 Task: Use the formula "BASE" in spreadsheet "Project portfolio".
Action: Mouse moved to (103, 94)
Screenshot: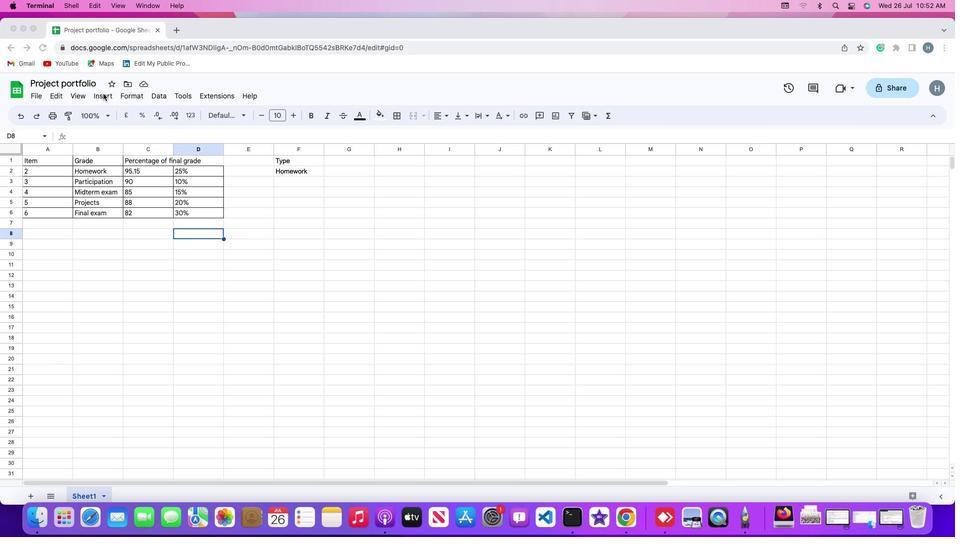 
Action: Mouse pressed left at (103, 94)
Screenshot: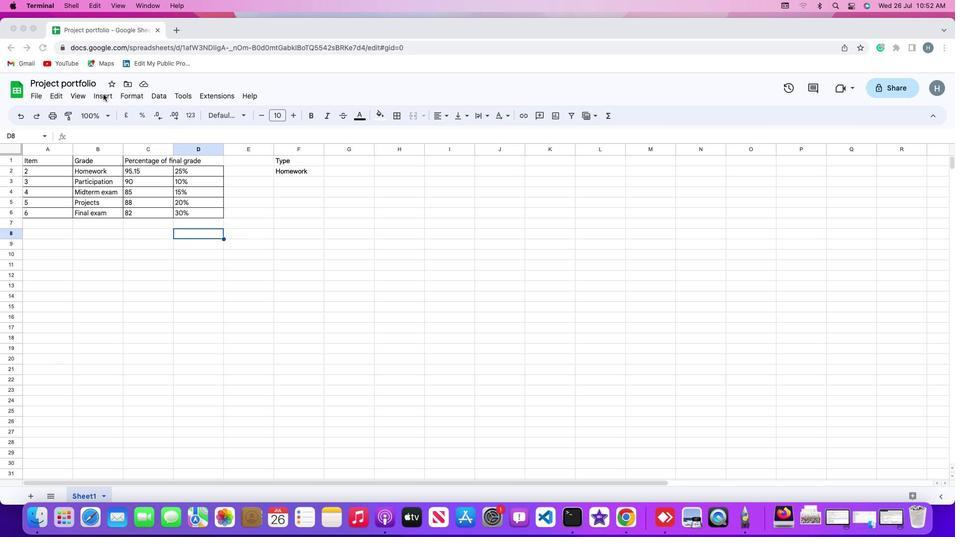
Action: Mouse moved to (106, 94)
Screenshot: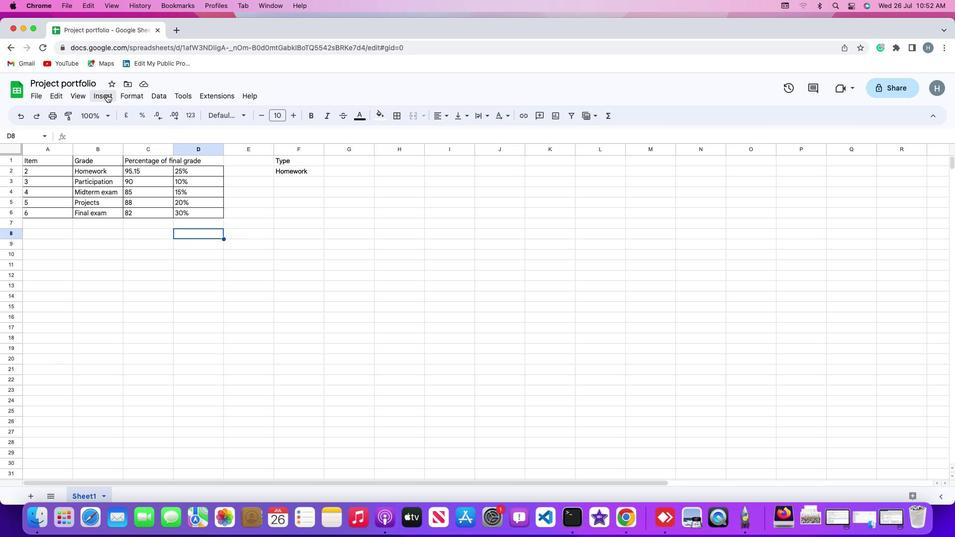 
Action: Mouse pressed left at (106, 94)
Screenshot: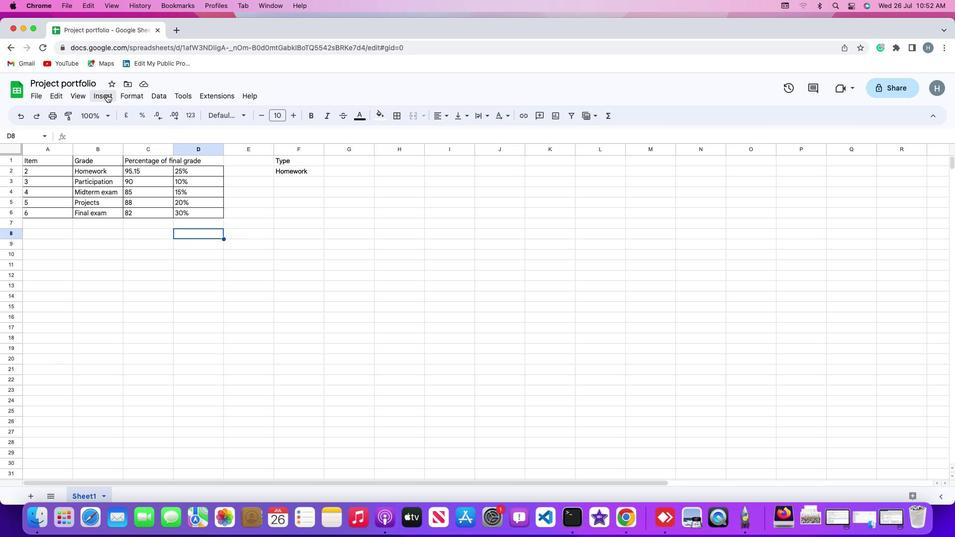 
Action: Mouse moved to (410, 449)
Screenshot: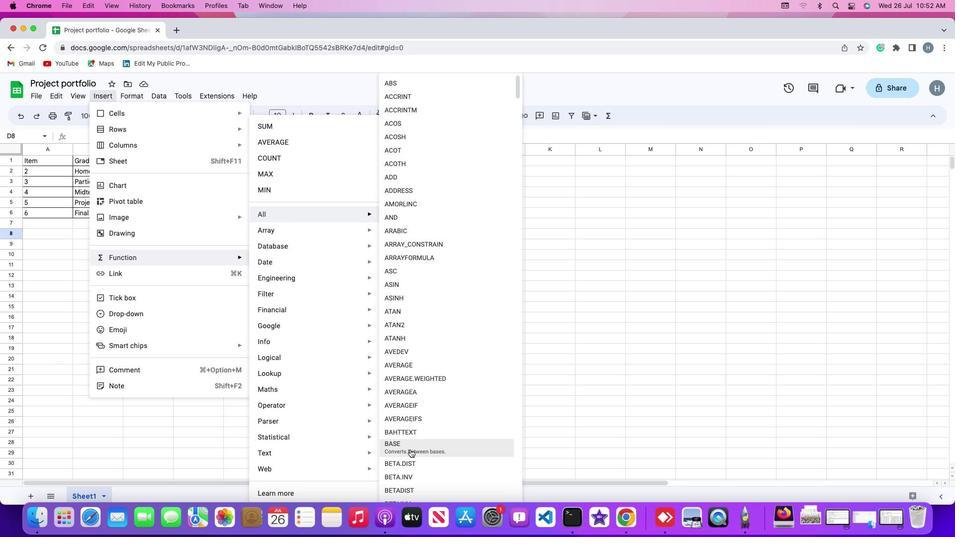 
Action: Mouse pressed left at (410, 449)
Screenshot: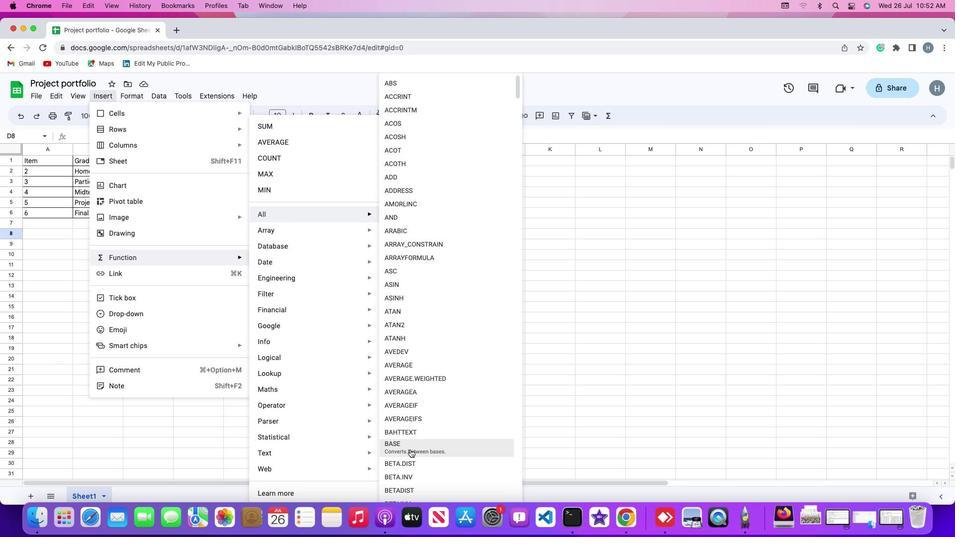 
Action: Mouse moved to (149, 180)
Screenshot: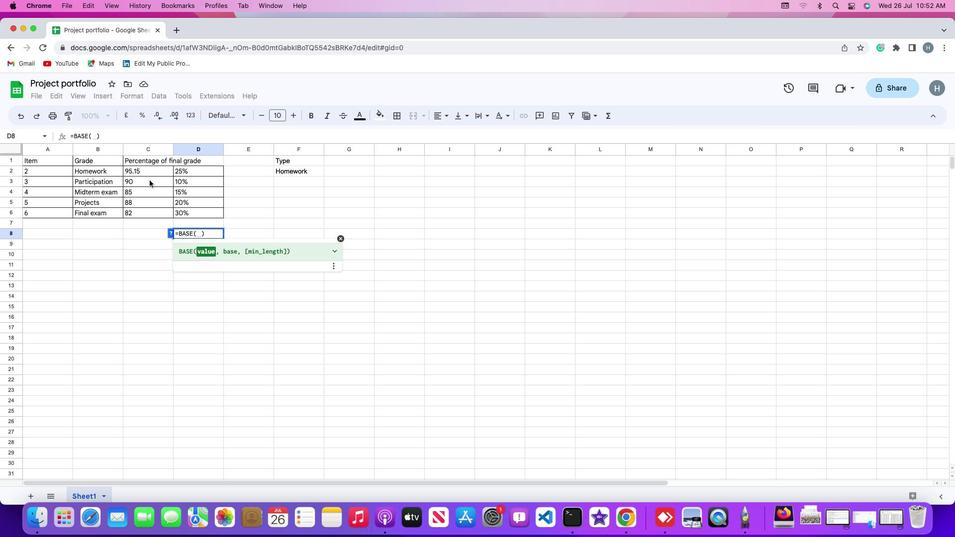 
Action: Mouse pressed left at (149, 180)
Screenshot: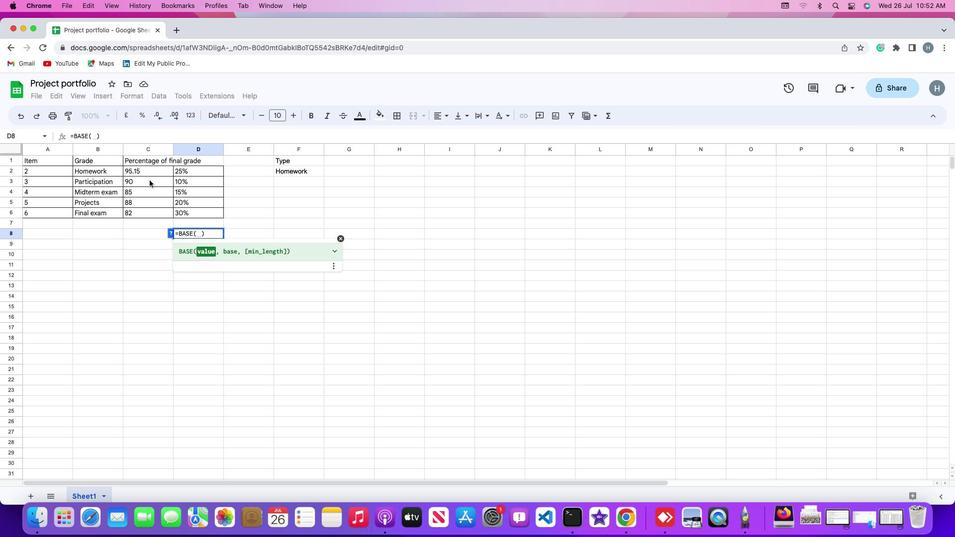 
Action: Key pressed ','
Screenshot: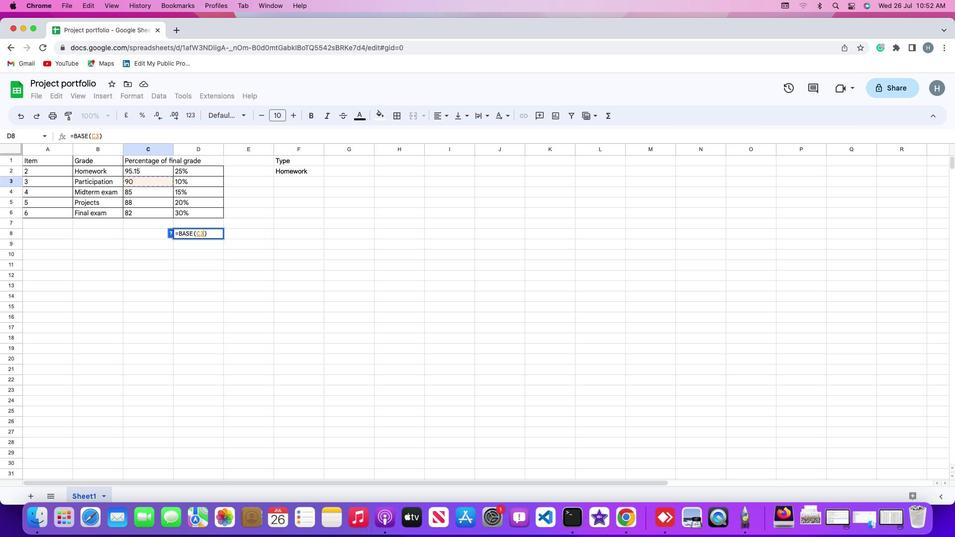 
Action: Mouse moved to (46, 191)
Screenshot: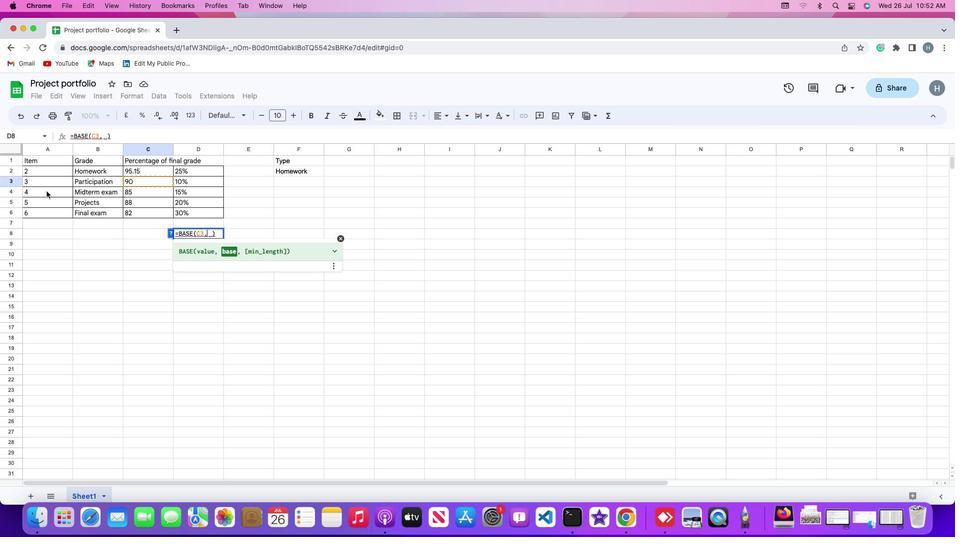 
Action: Mouse pressed left at (46, 191)
Screenshot: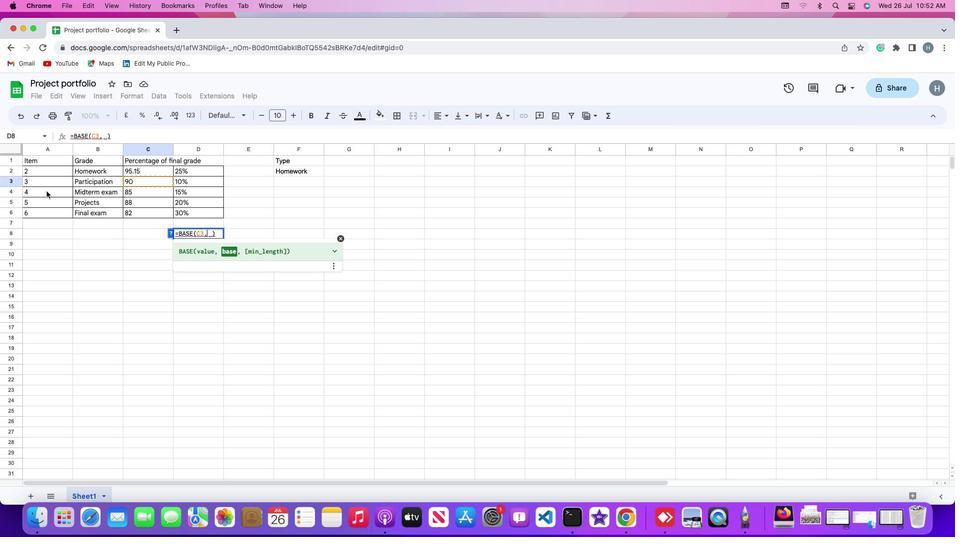 
Action: Mouse moved to (46, 191)
Screenshot: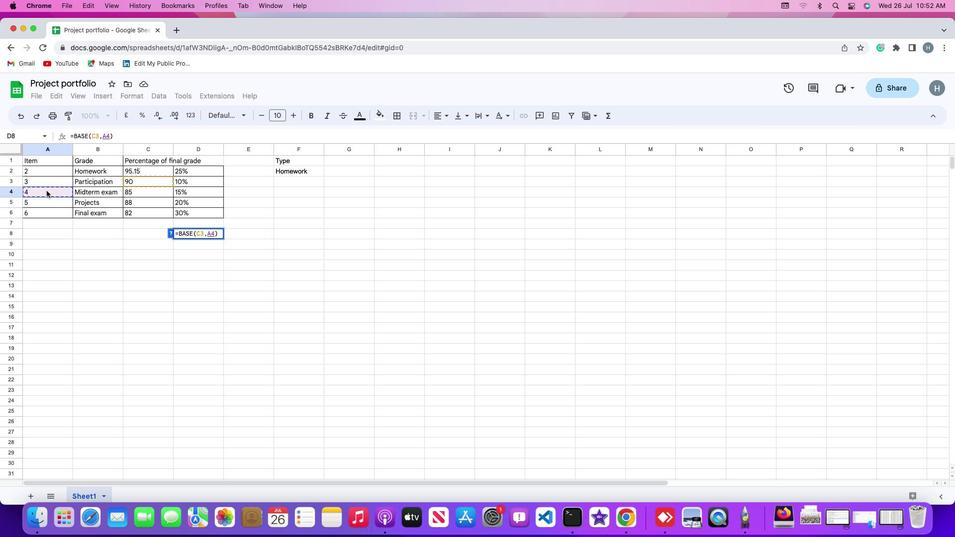 
Action: Key pressed ','
Screenshot: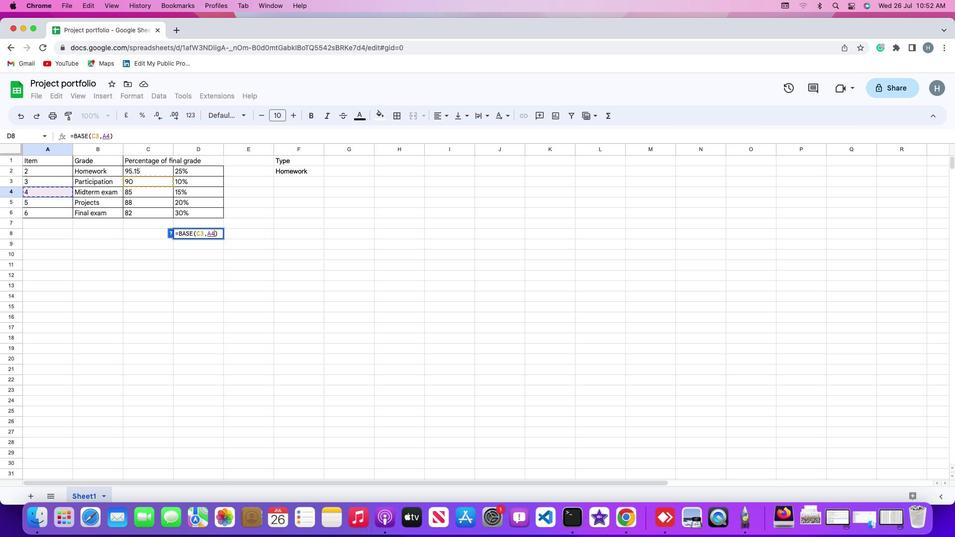 
Action: Mouse moved to (189, 168)
Screenshot: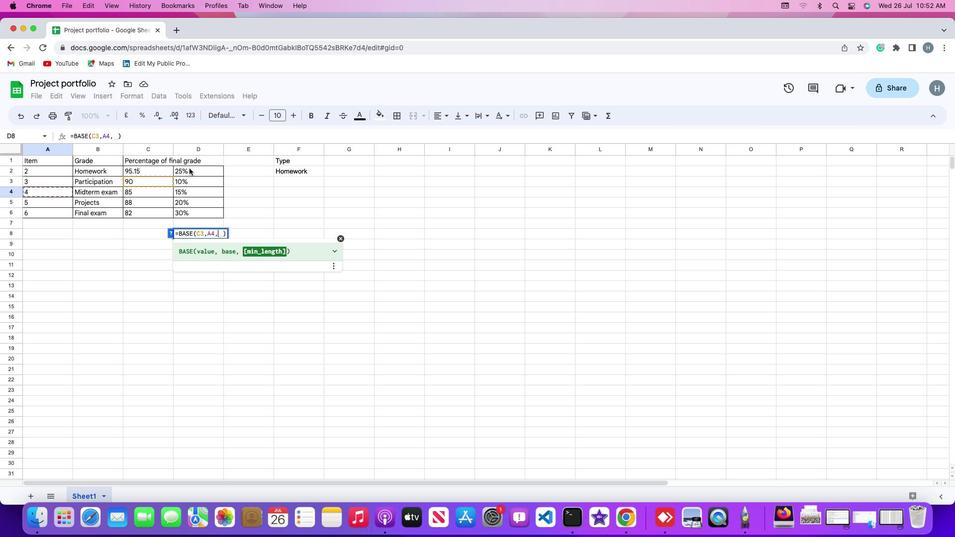 
Action: Mouse pressed left at (189, 168)
Screenshot: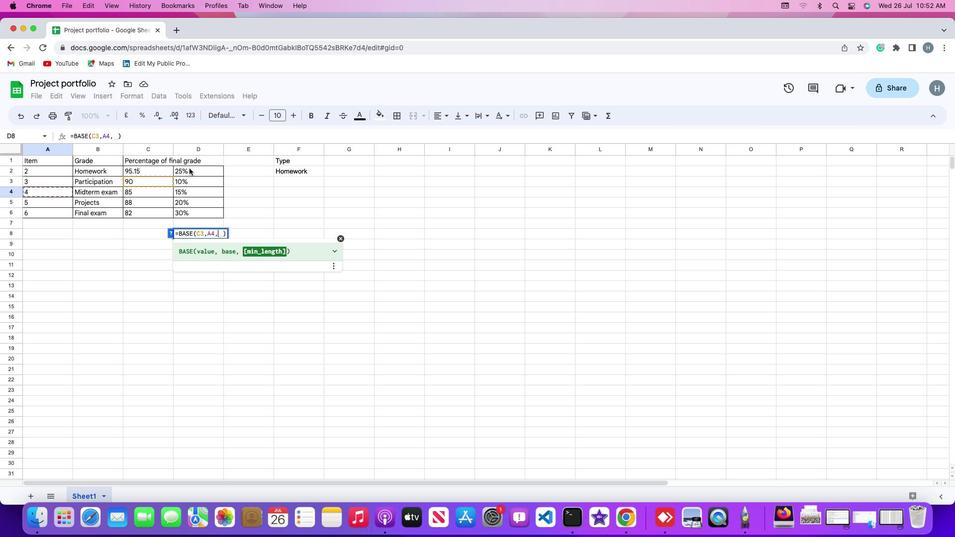 
Action: Mouse moved to (331, 278)
Screenshot: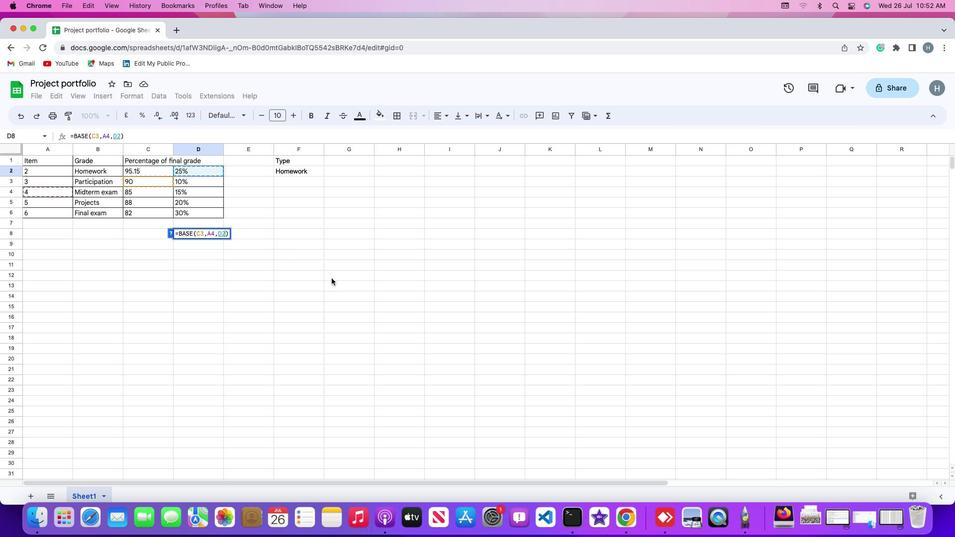 
Action: Key pressed Key.enter
Screenshot: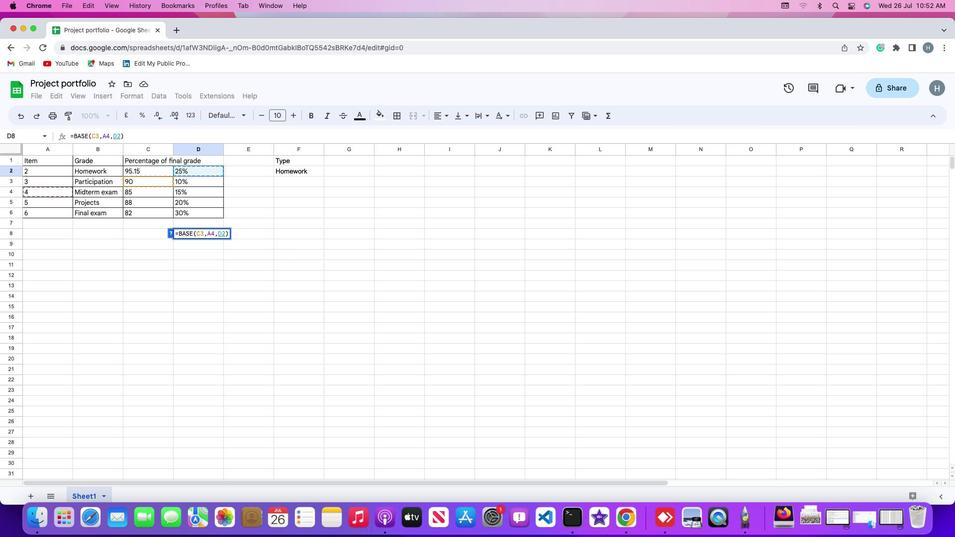 
